 Task: Select Convenience. Add to cart, from 7-Eleven for 779 Spadafore Drive, State College, Pennsylvania 16803, Cell Number 814-822-2457, following items : Seasonal Fruit Blend - 3, Powerade Ion 4 Strawberry Lemonade Sport Drink - 3, Penrose Tijuana Mama Pickled Sausage - 4, 7-Select Hot Pickle Bites - 1, Nissin Hot & Spicy Chicken Noodle Bowl  - 2
Action: Mouse moved to (243, 112)
Screenshot: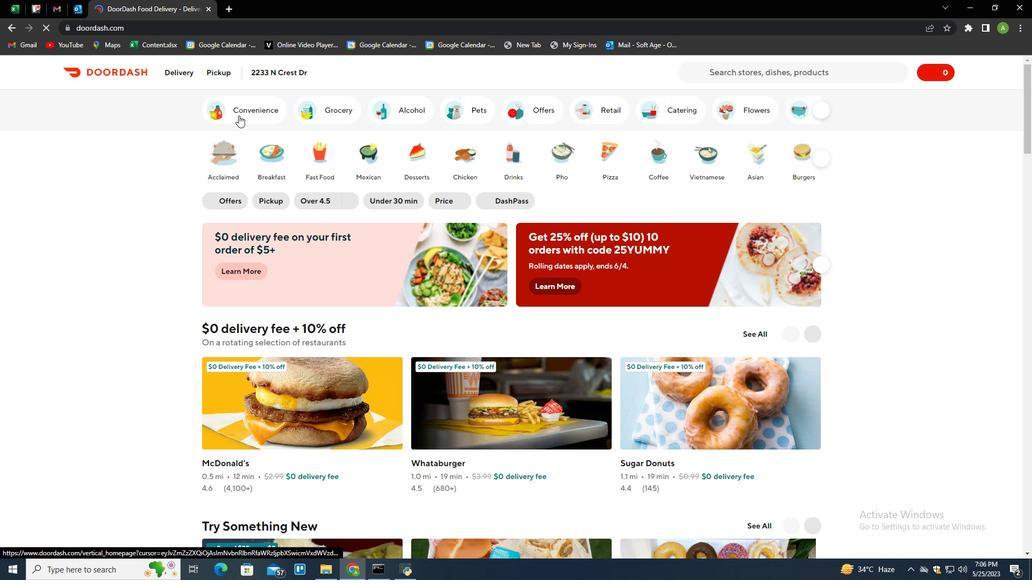 
Action: Mouse pressed left at (243, 112)
Screenshot: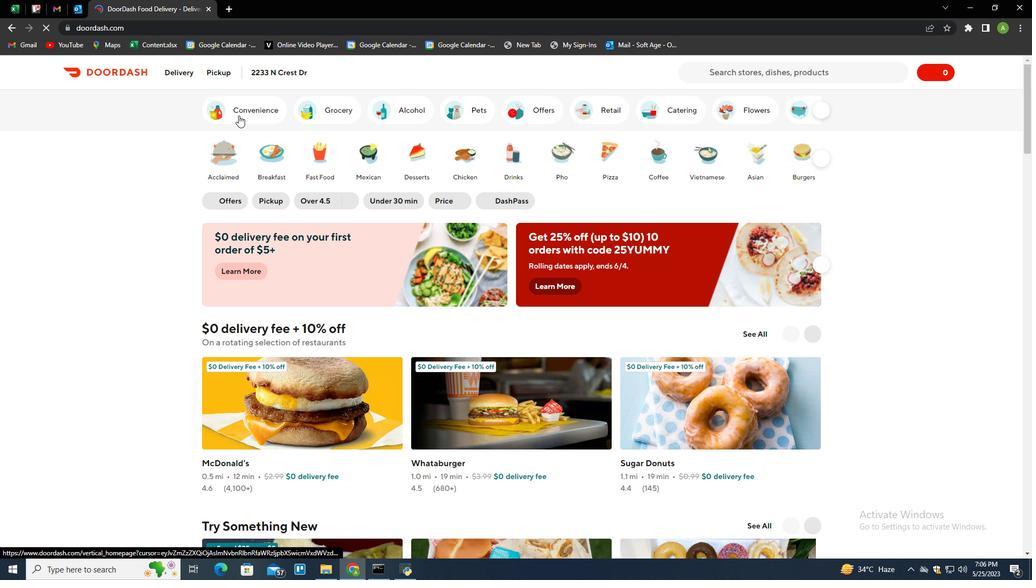 
Action: Mouse moved to (682, 346)
Screenshot: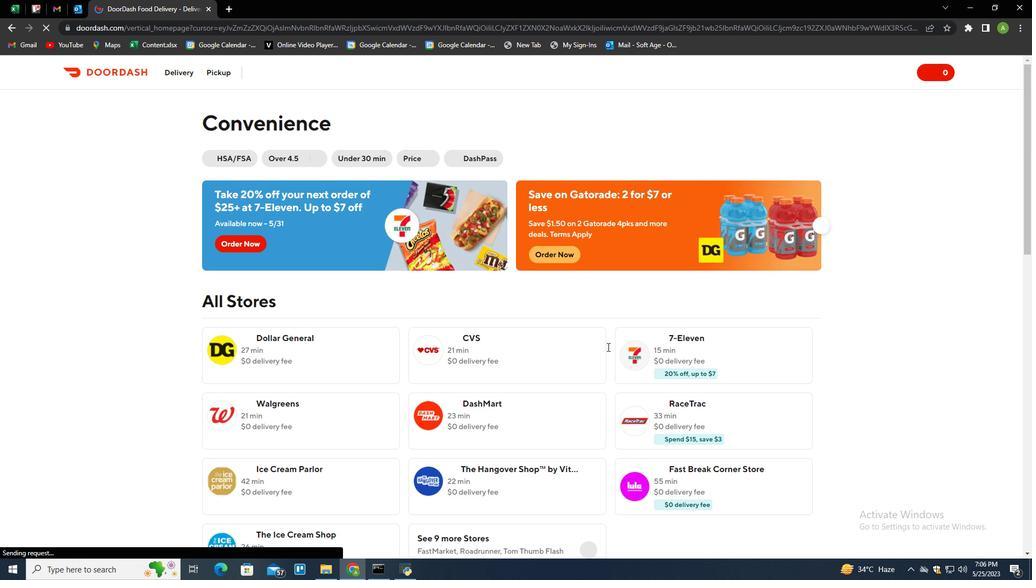 
Action: Mouse pressed left at (682, 346)
Screenshot: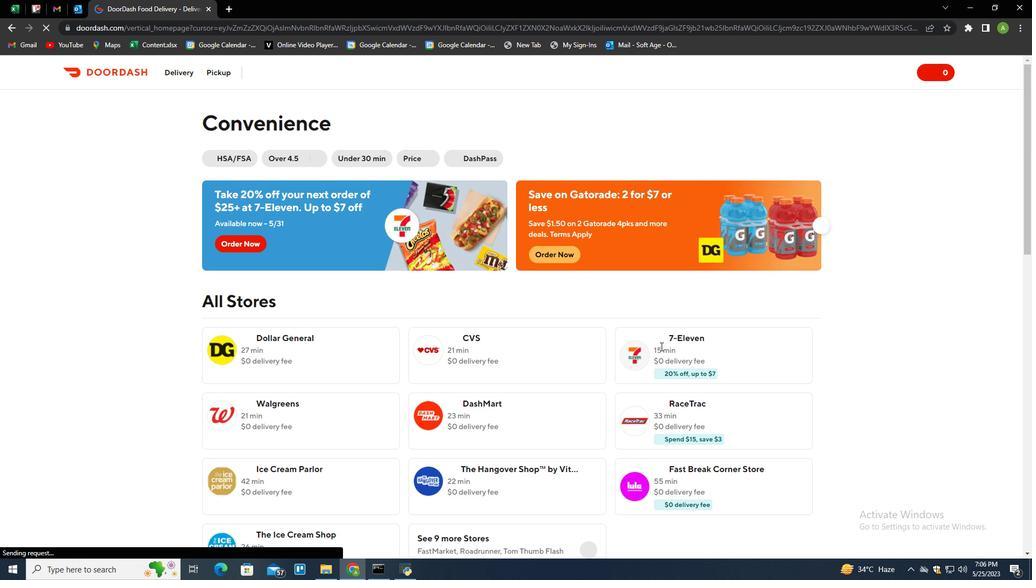 
Action: Mouse moved to (225, 73)
Screenshot: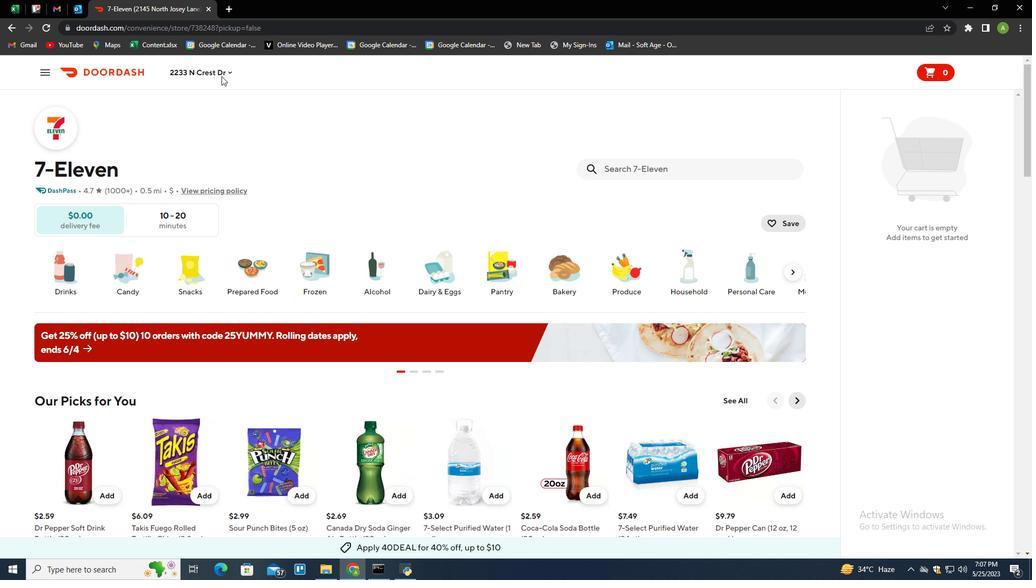 
Action: Mouse pressed left at (225, 73)
Screenshot: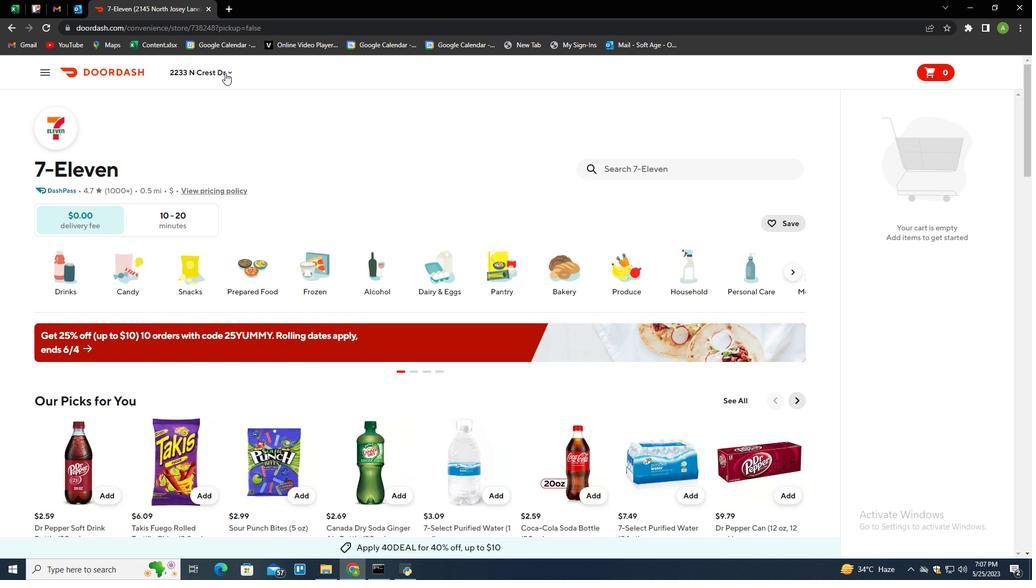 
Action: Mouse moved to (229, 117)
Screenshot: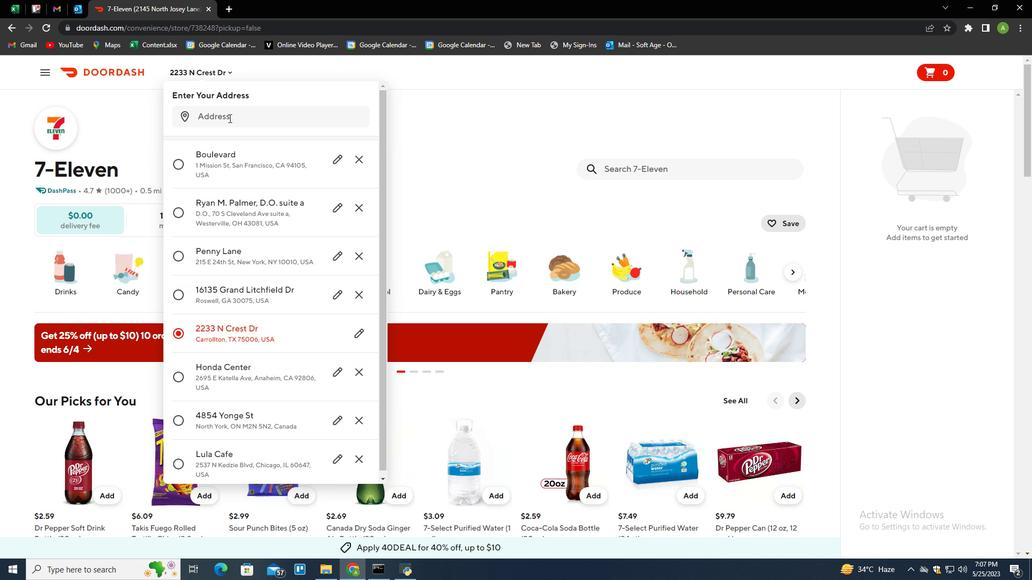 
Action: Mouse pressed left at (229, 117)
Screenshot: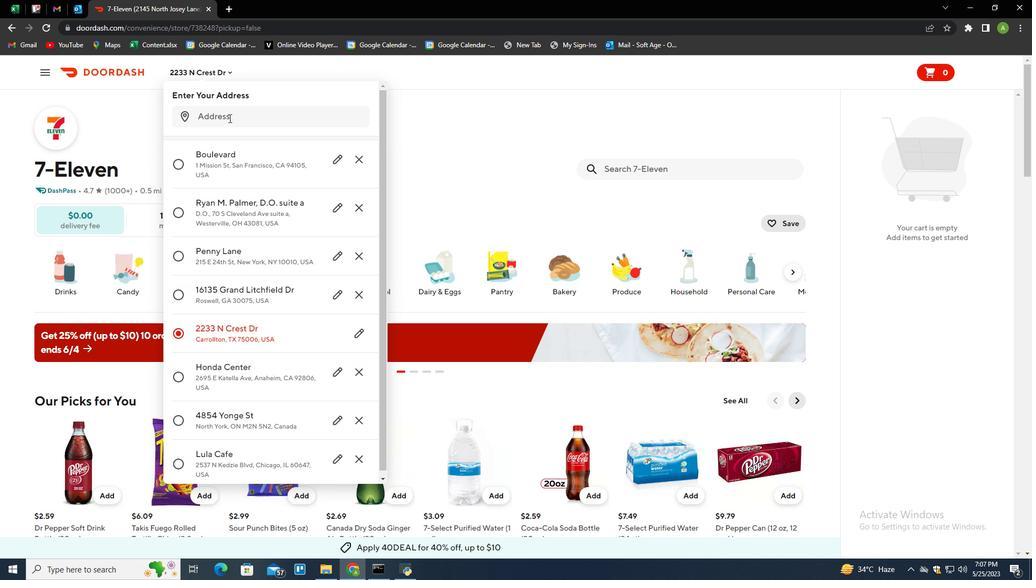 
Action: Key pressed 79<Key.backspace>79<Key.space>spanda<Key.backspace><Key.backspace><Key.backspace>dafore<Key.space>drive<Key.space><Key.backspace>,<Key.space>state<Key.space>college,<Key.space>pennsylvania<Key.space>16803<Key.enter>
Screenshot: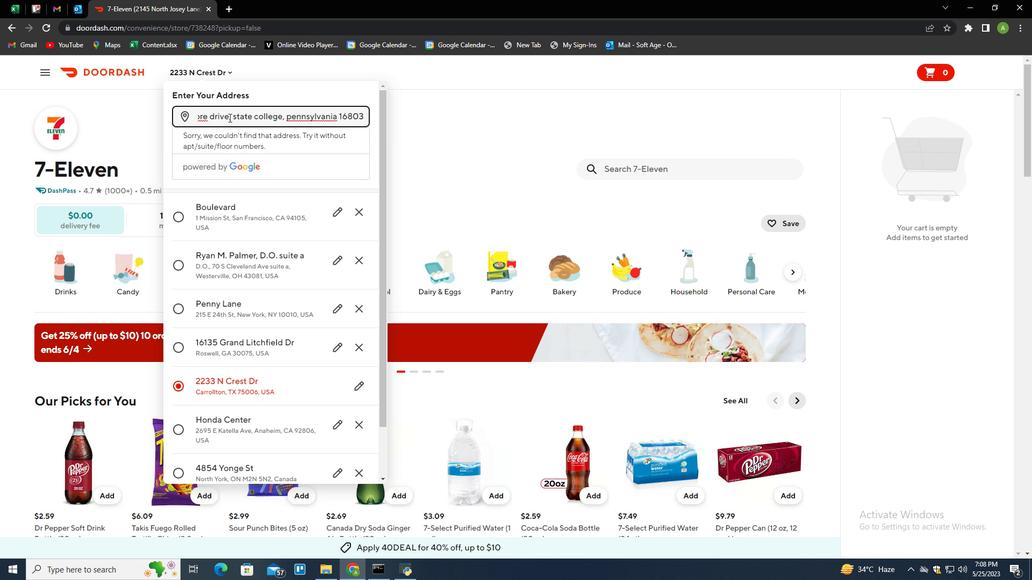 
Action: Mouse moved to (324, 435)
Screenshot: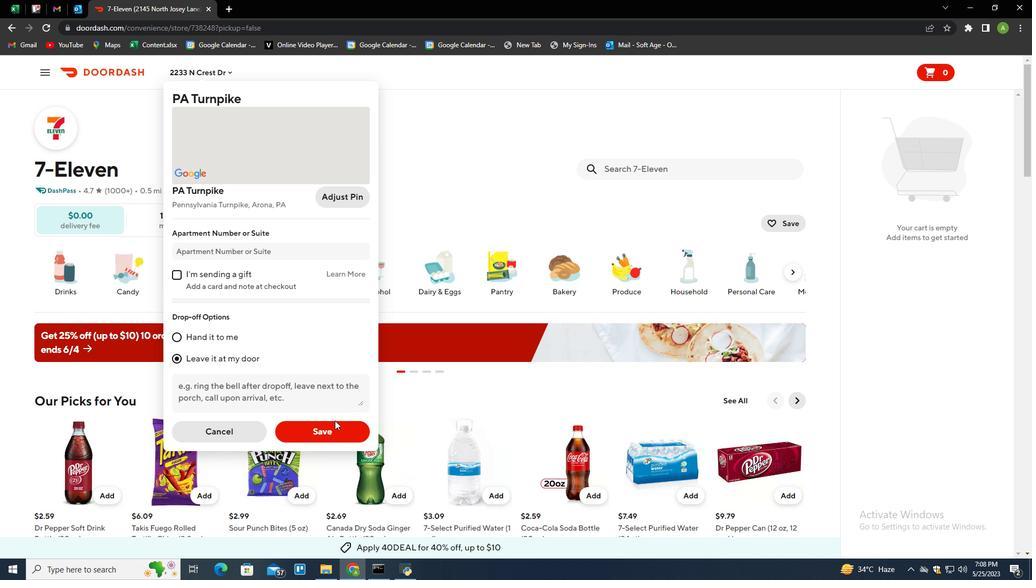 
Action: Mouse pressed left at (324, 435)
Screenshot: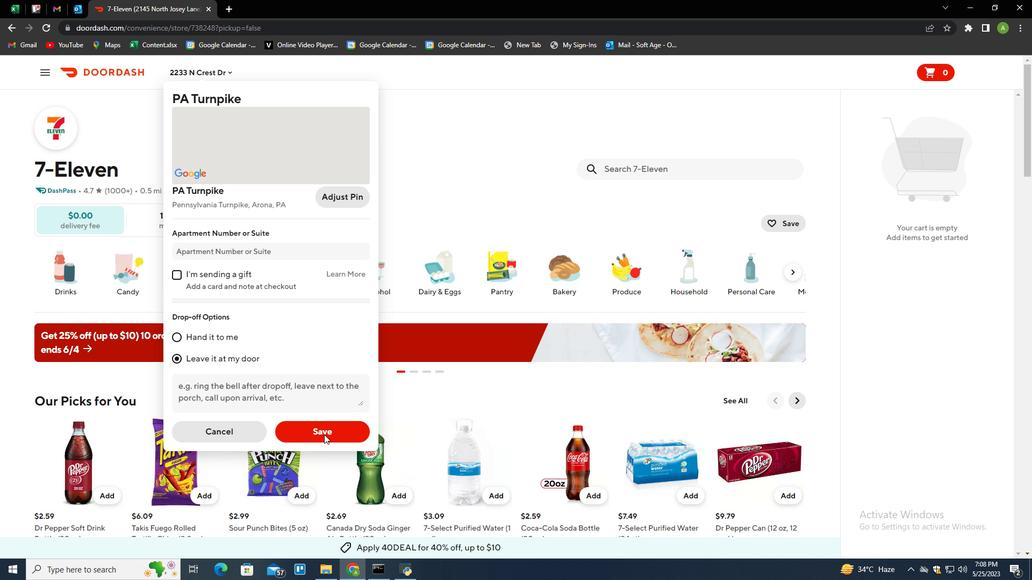 
Action: Mouse moved to (628, 162)
Screenshot: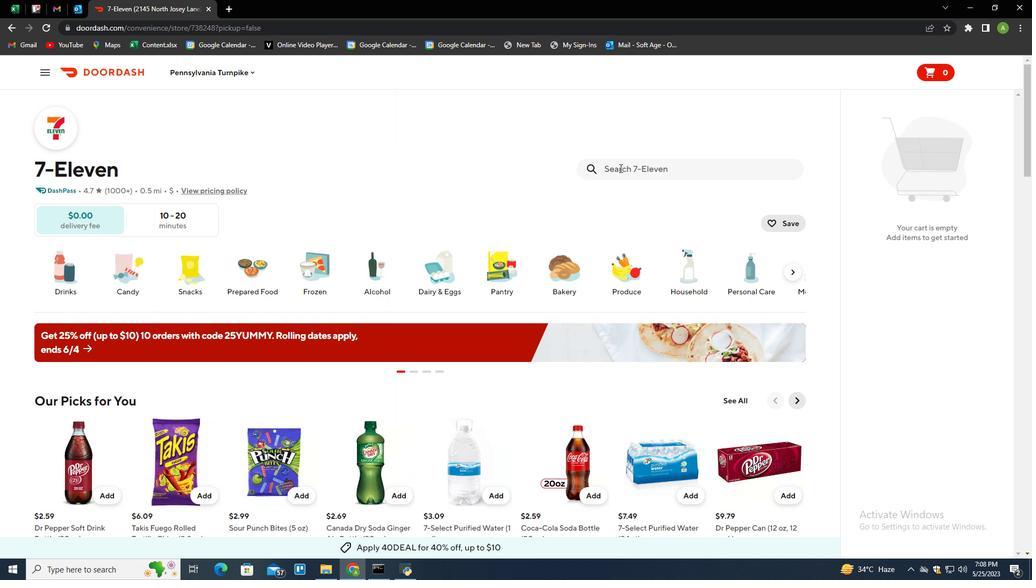 
Action: Mouse pressed left at (628, 162)
Screenshot: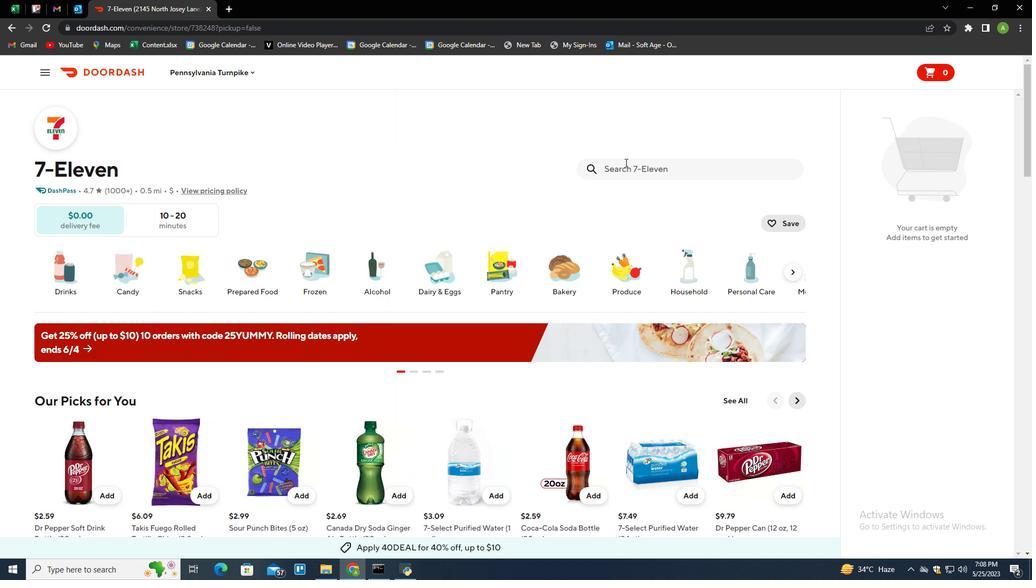
Action: Mouse moved to (627, 166)
Screenshot: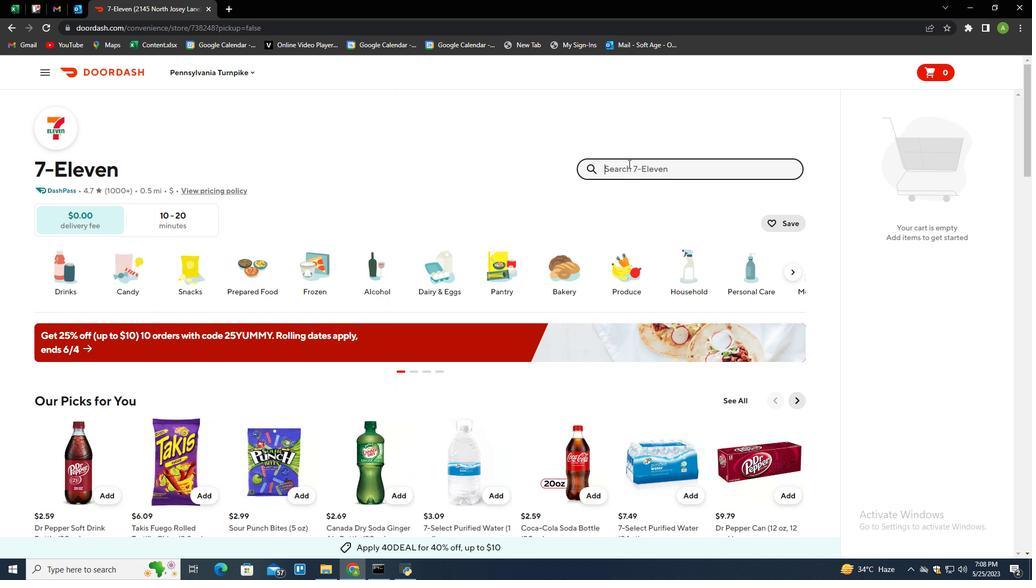 
Action: Key pressed seasonal<Key.space>fruit<Key.space>blend<Key.enter>
Screenshot: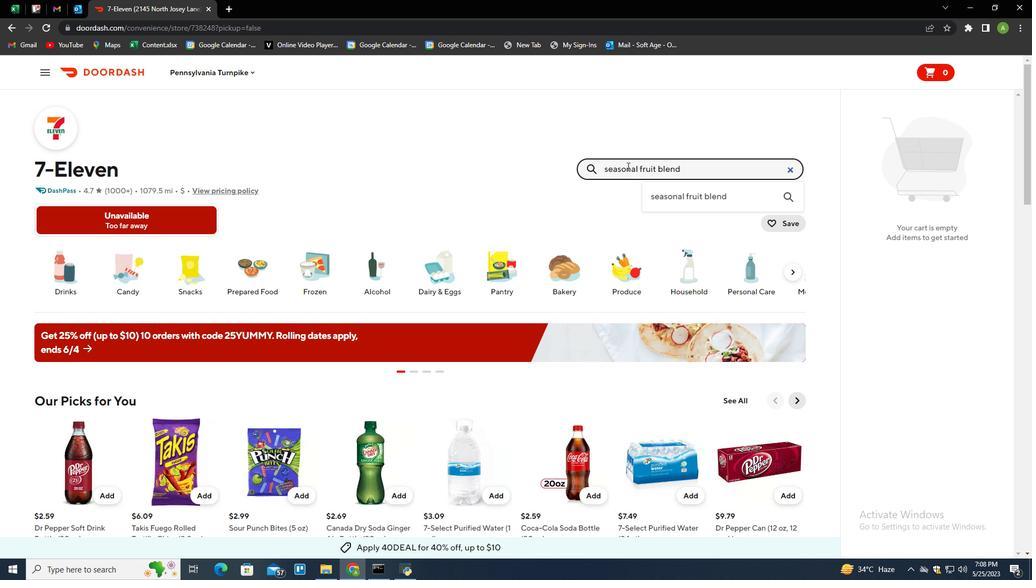 
Action: Mouse moved to (88, 277)
Screenshot: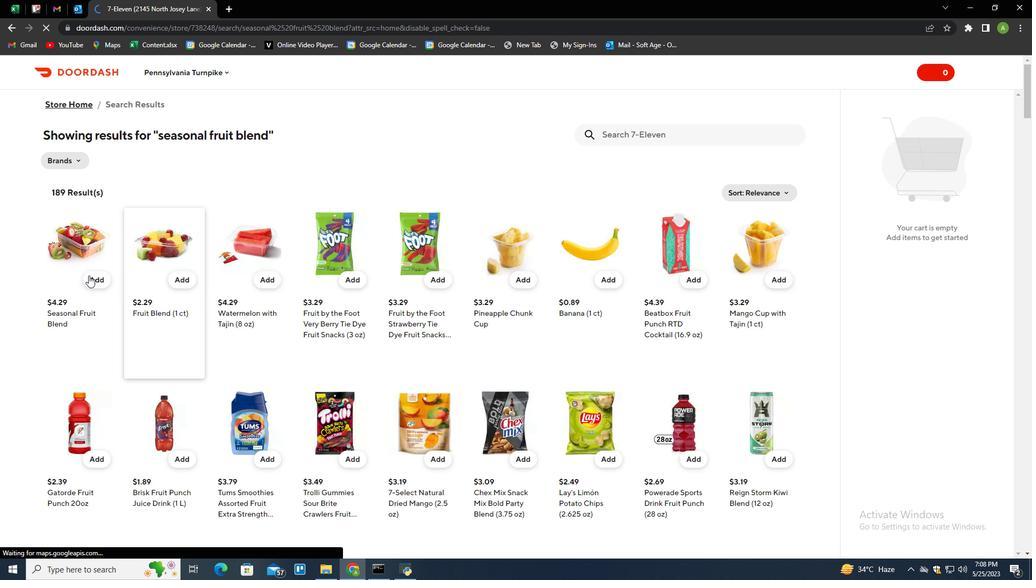 
Action: Mouse pressed left at (88, 277)
Screenshot: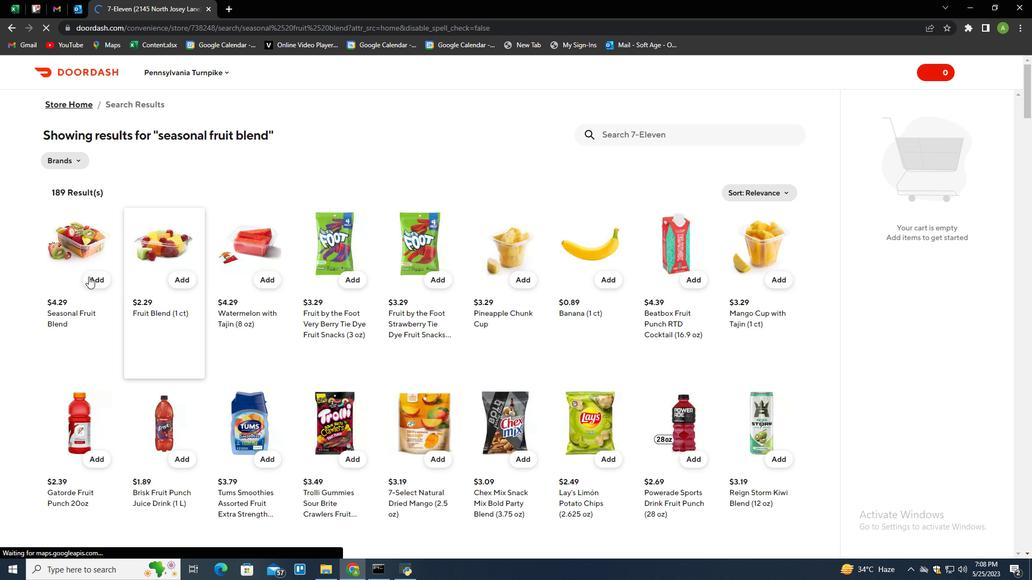 
Action: Mouse moved to (995, 186)
Screenshot: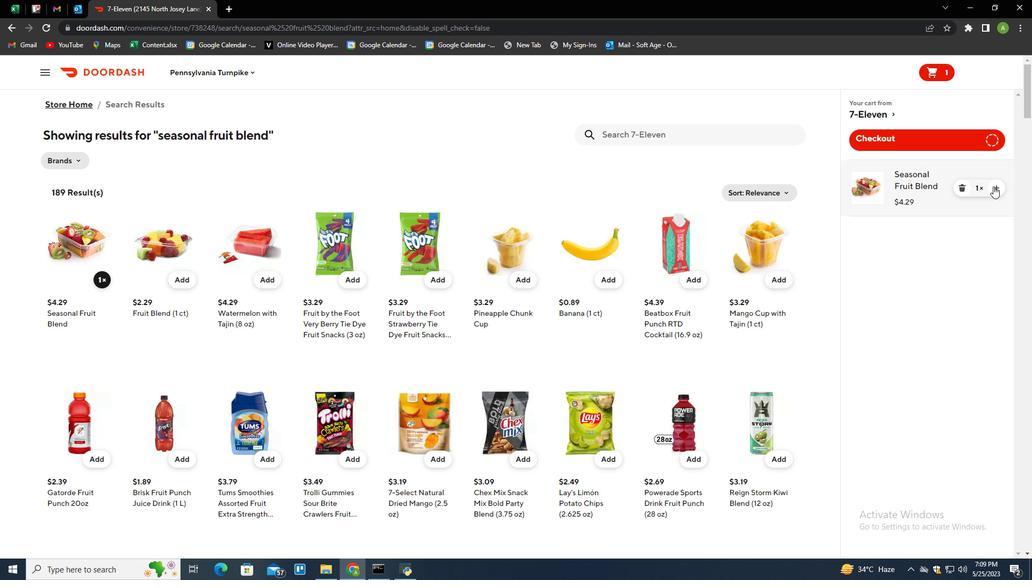 
Action: Mouse pressed left at (995, 186)
Screenshot: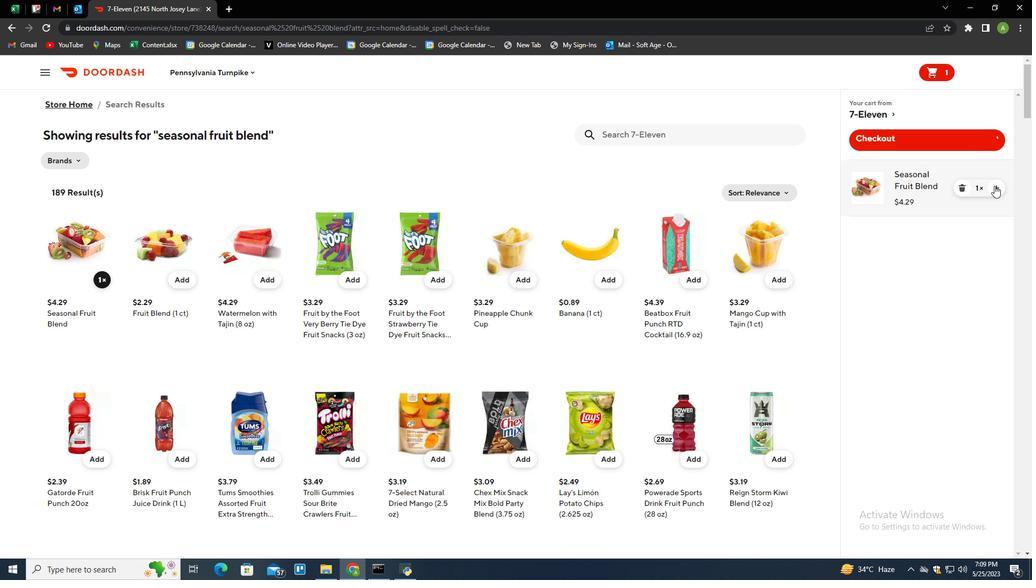 
Action: Mouse pressed left at (995, 186)
Screenshot: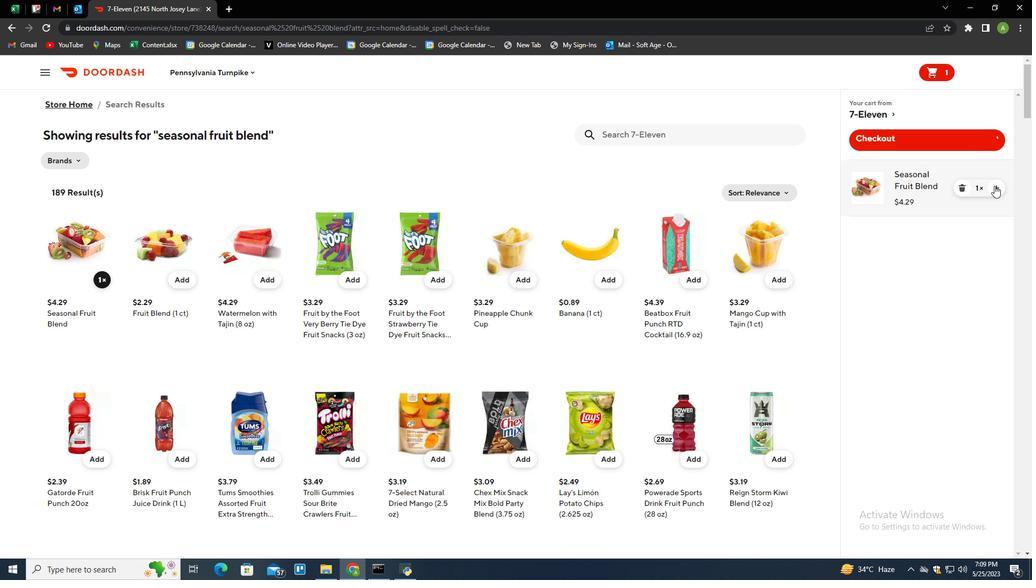 
Action: Mouse moved to (692, 140)
Screenshot: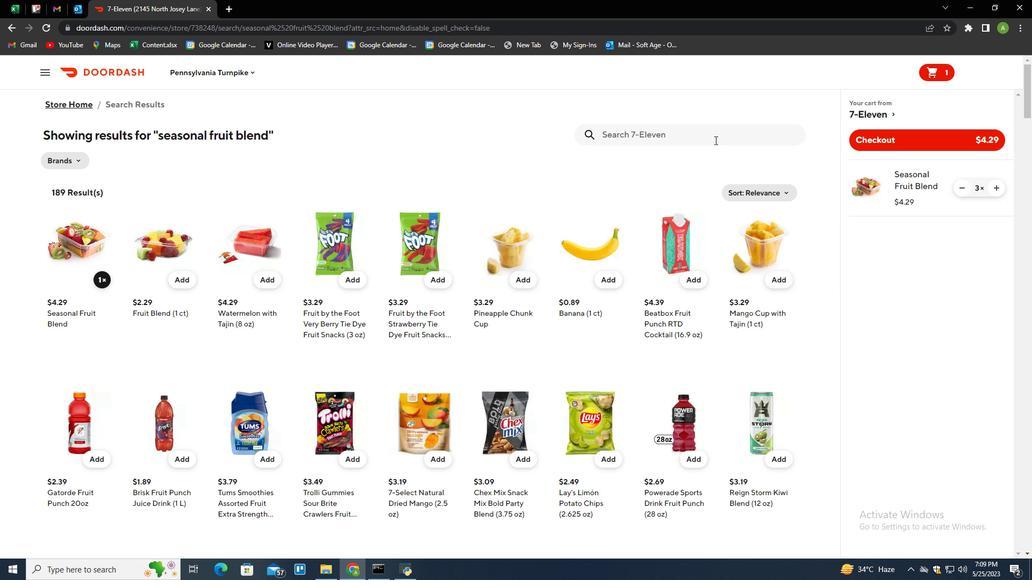 
Action: Mouse pressed left at (692, 140)
Screenshot: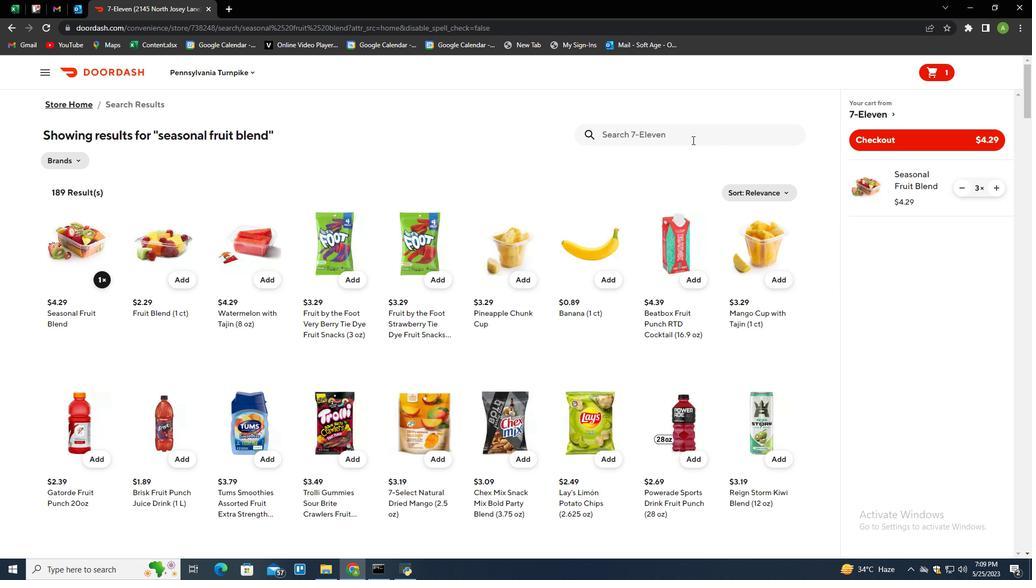 
Action: Key pressed powerade<Key.space>lon<Key.space>4<Key.space>strawberry<Key.space>lemonade<Key.space>sport<Key.space>drink<Key.enter>
Screenshot: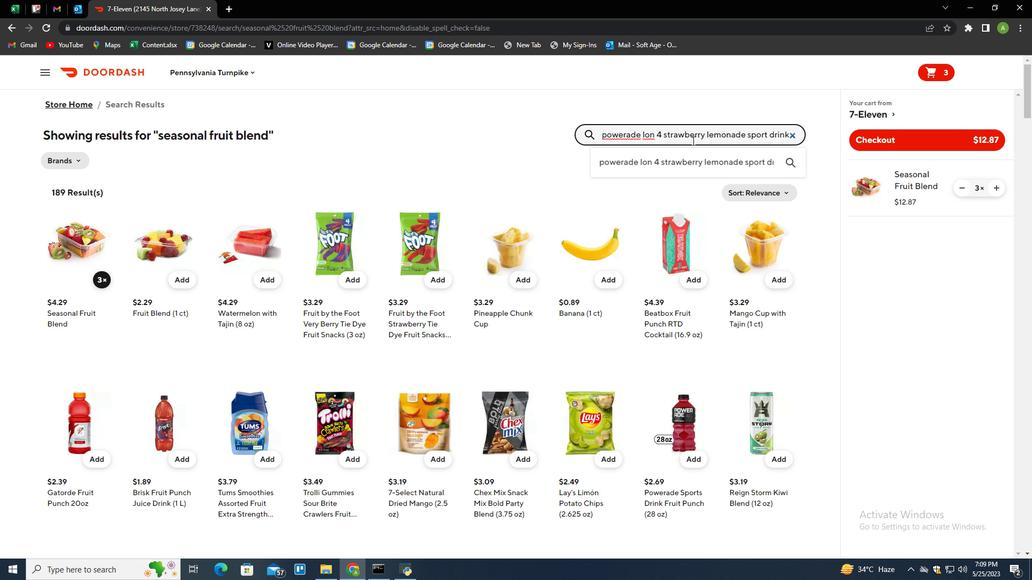 
Action: Mouse moved to (90, 281)
Screenshot: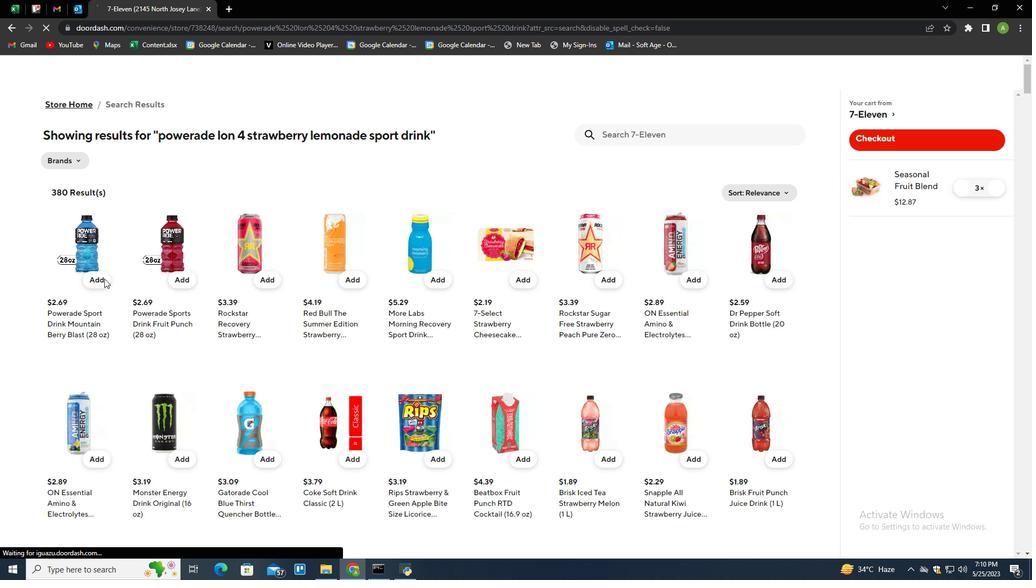 
Action: Mouse pressed left at (90, 281)
Screenshot: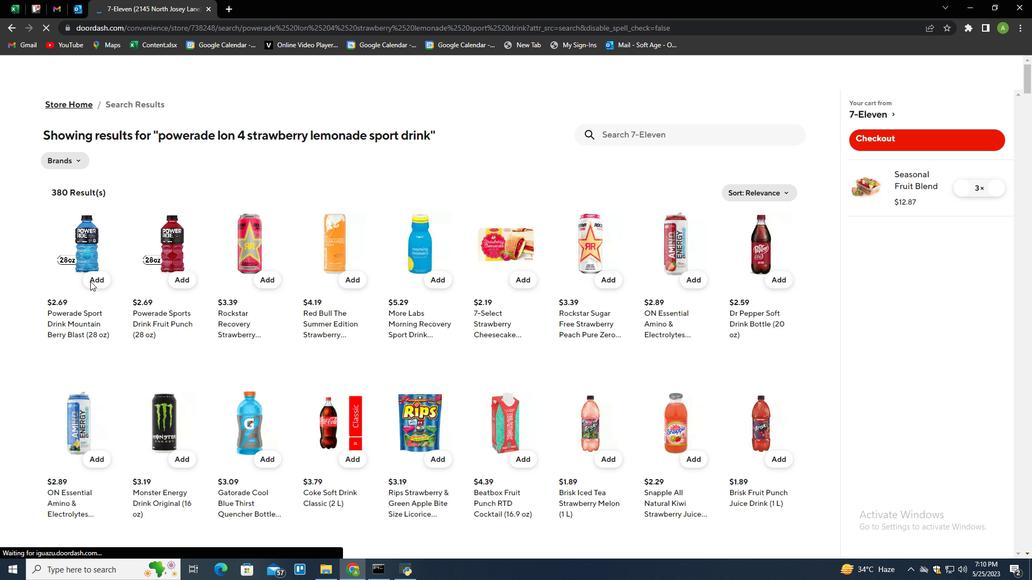
Action: Mouse moved to (1000, 240)
Screenshot: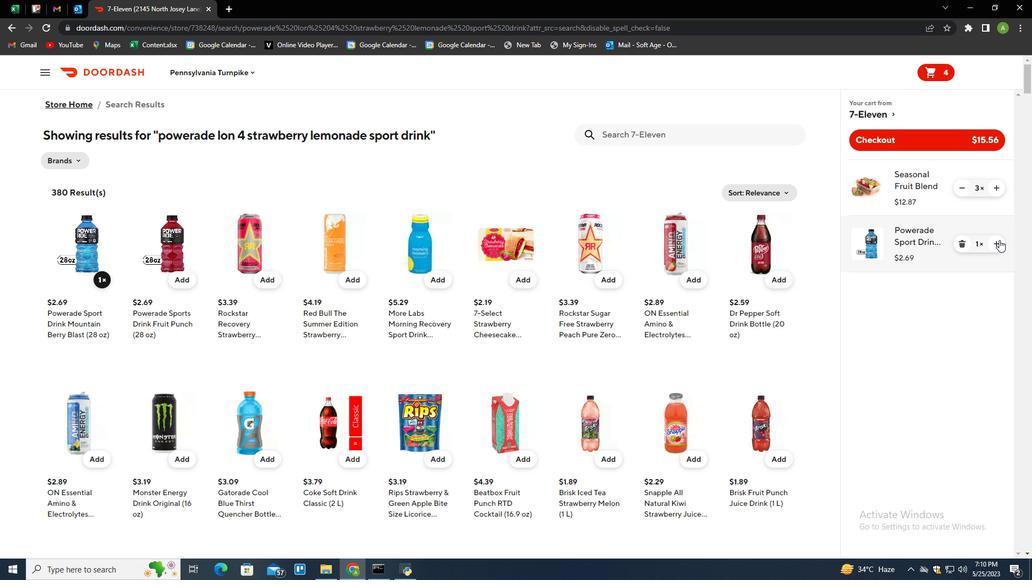 
Action: Mouse pressed left at (1000, 240)
Screenshot: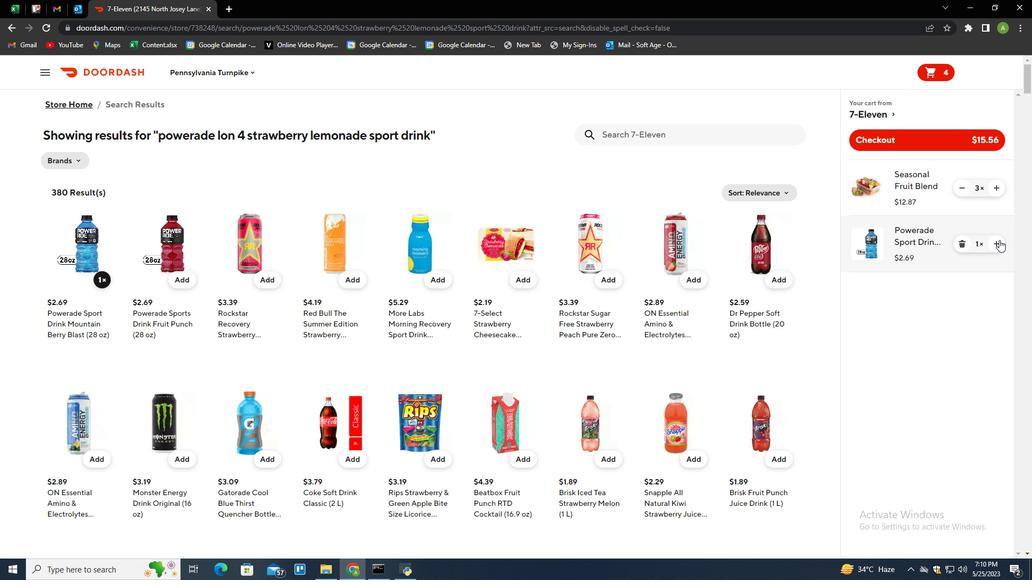 
Action: Mouse moved to (999, 240)
Screenshot: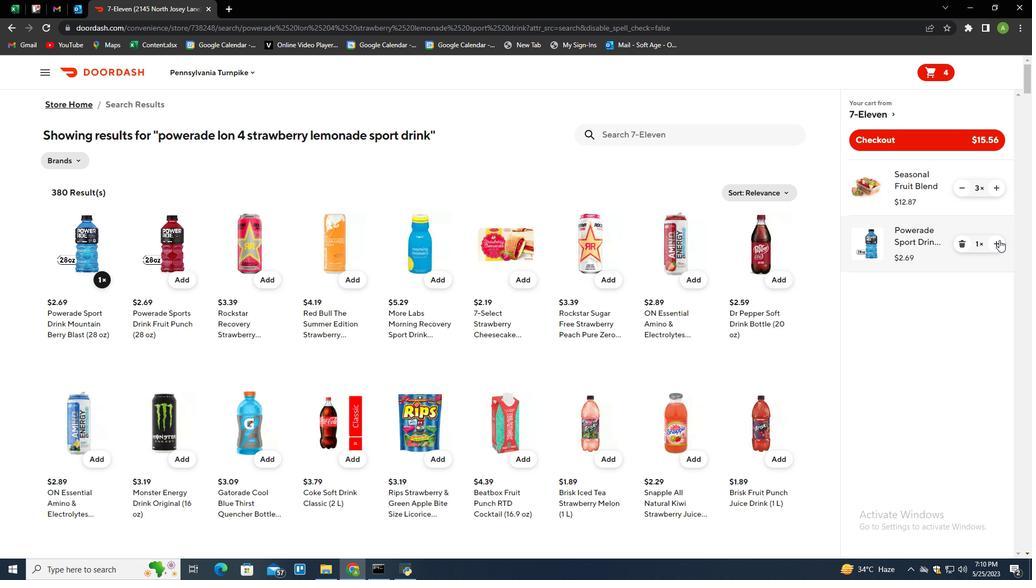 
Action: Mouse pressed left at (999, 240)
Screenshot: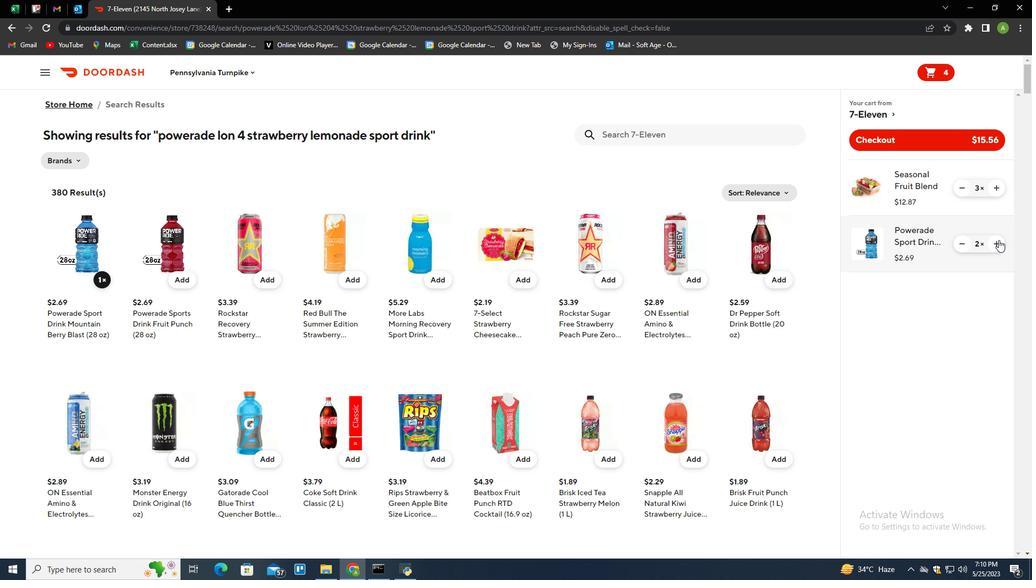 
Action: Mouse moved to (664, 140)
Screenshot: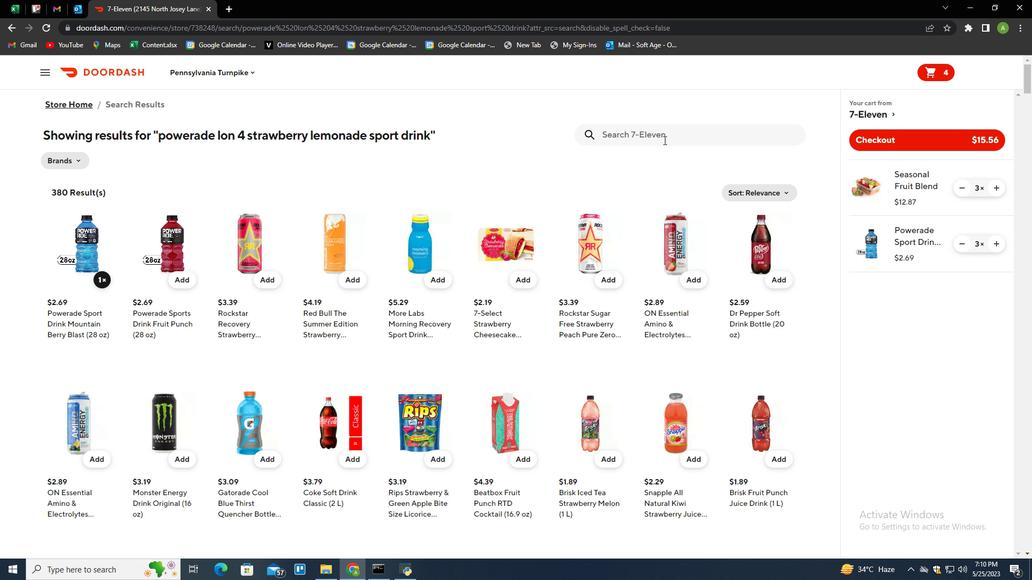 
Action: Mouse pressed left at (664, 140)
Screenshot: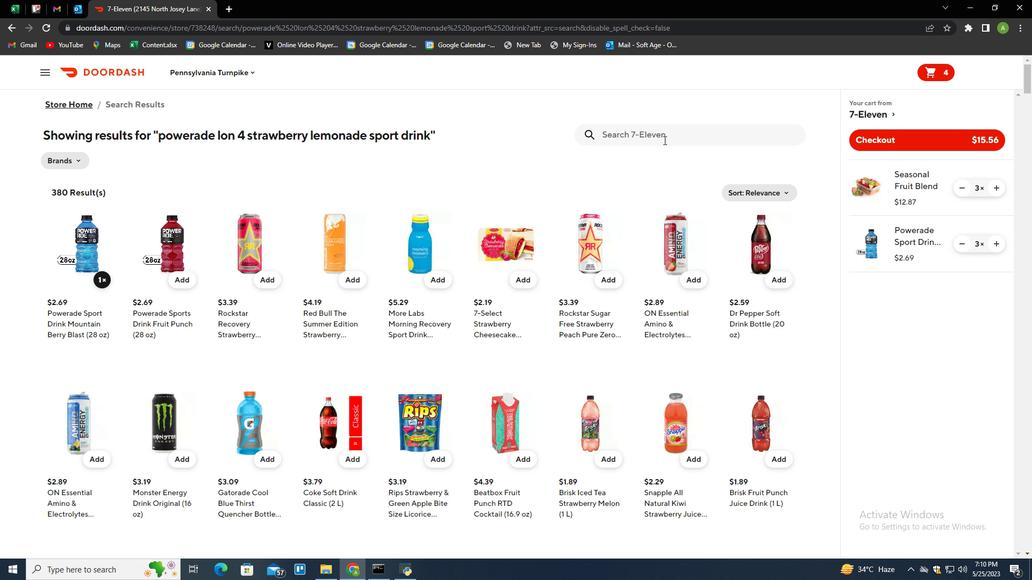 
Action: Key pressed penri<Key.backspace>ose<Key.space>tijuana<Key.space>mama<Key.space>pickled<Key.space>sausage<Key.enter>
Screenshot: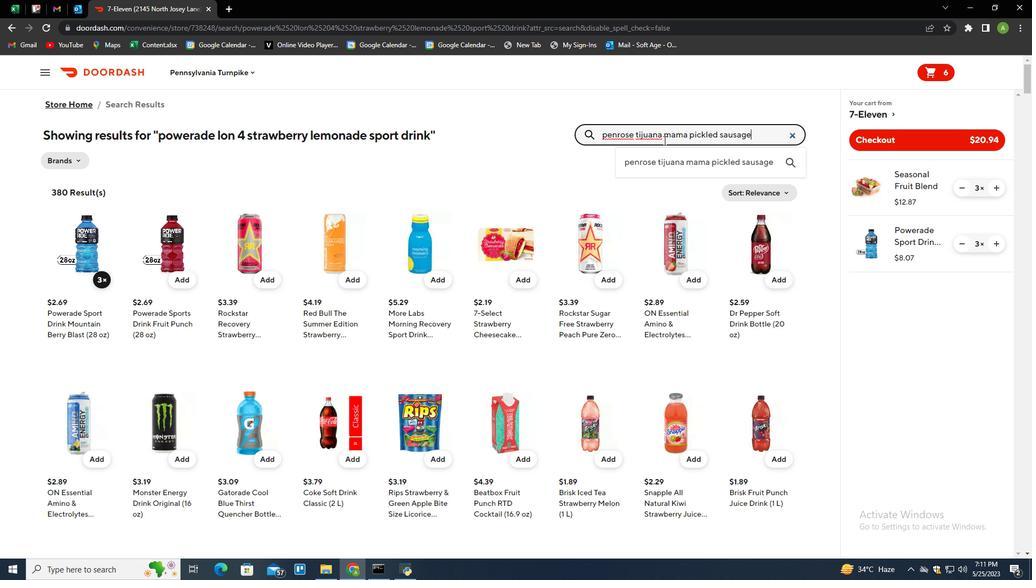 
Action: Mouse moved to (91, 285)
Screenshot: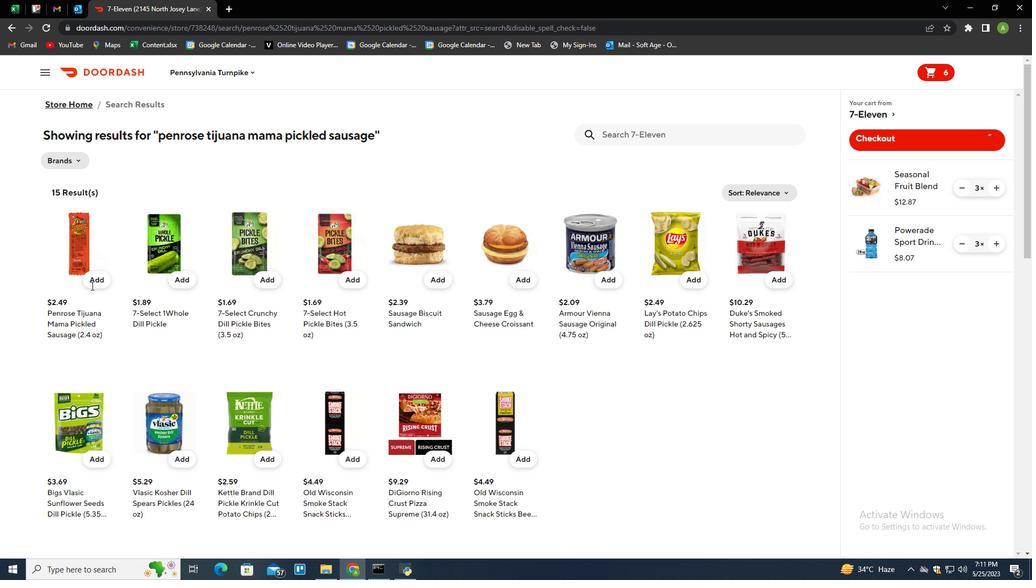 
Action: Mouse pressed left at (91, 285)
Screenshot: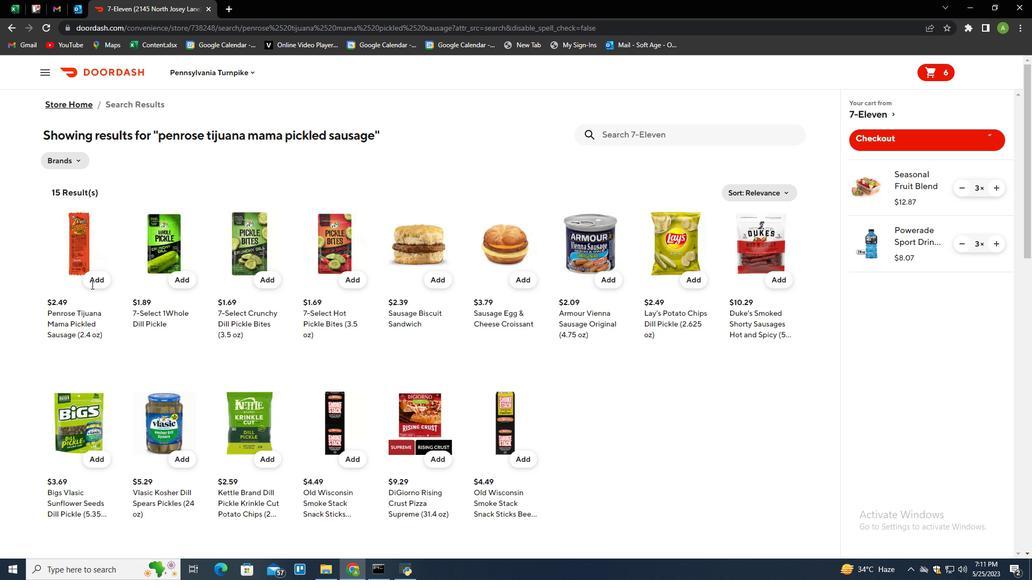 
Action: Mouse moved to (999, 298)
Screenshot: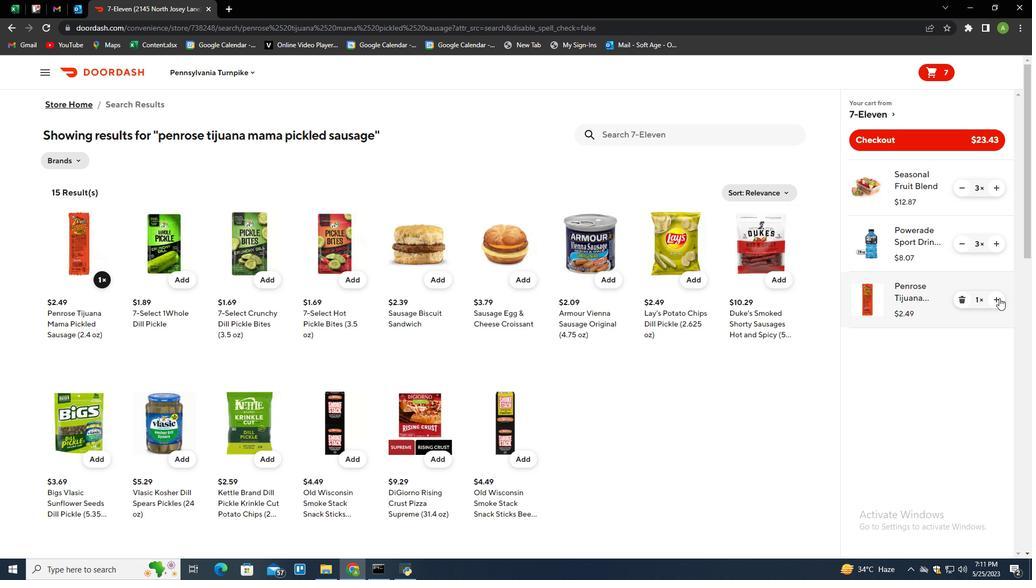 
Action: Mouse pressed left at (999, 298)
Screenshot: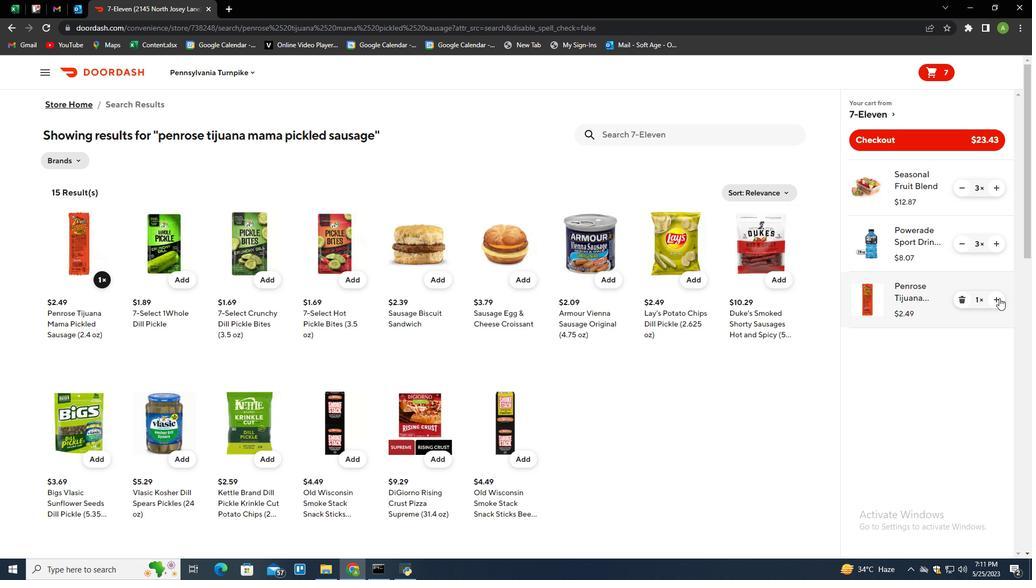 
Action: Mouse pressed left at (999, 298)
Screenshot: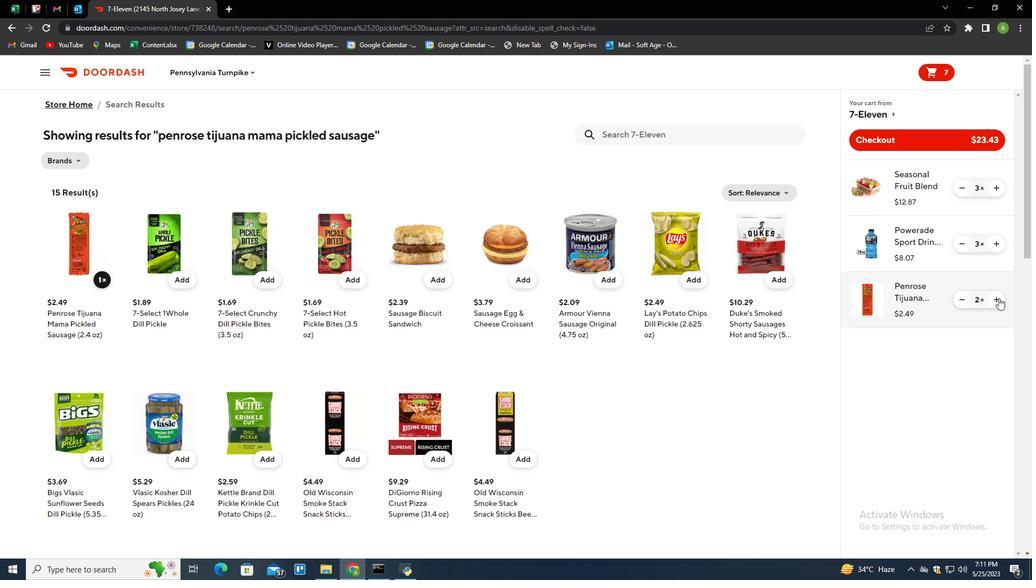 
Action: Mouse pressed left at (999, 298)
Screenshot: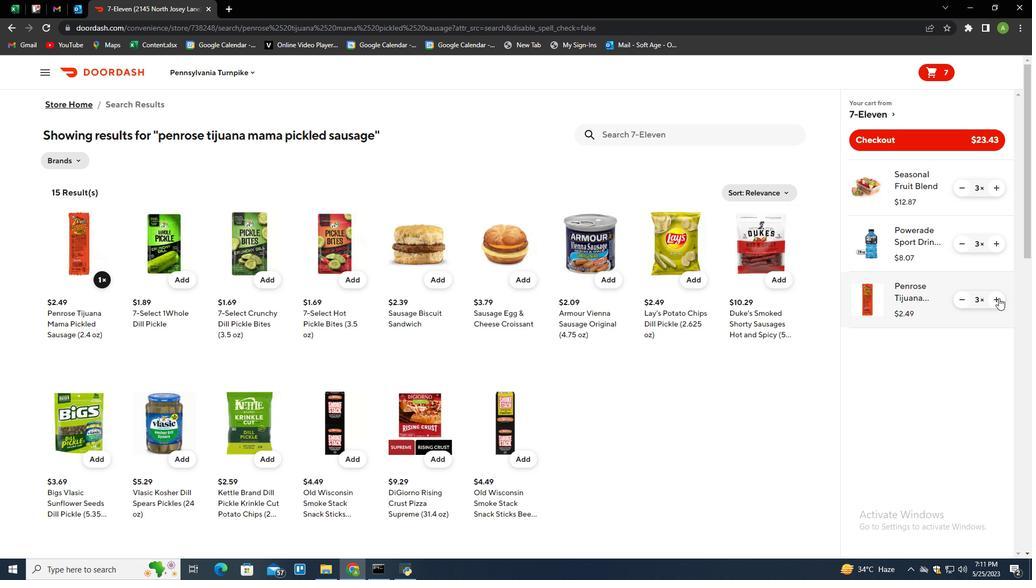 
Action: Mouse moved to (619, 127)
Screenshot: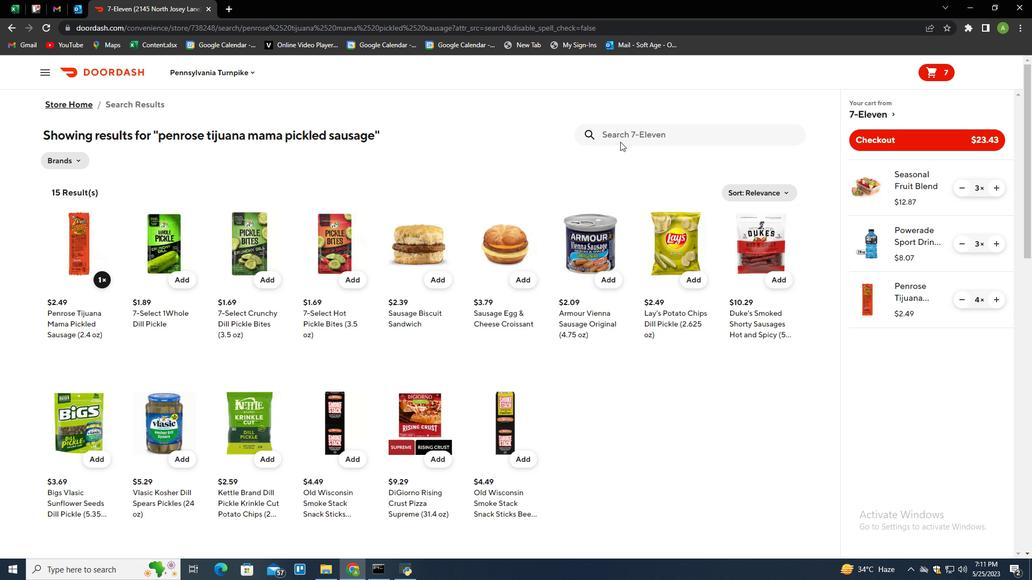 
Action: Mouse pressed left at (619, 127)
Screenshot: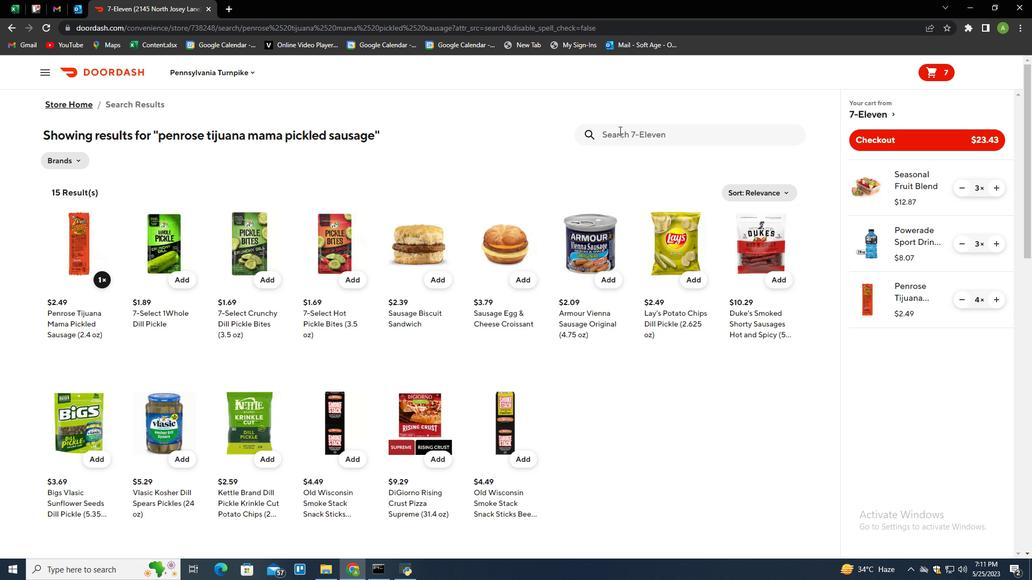 
Action: Mouse moved to (207, 200)
Screenshot: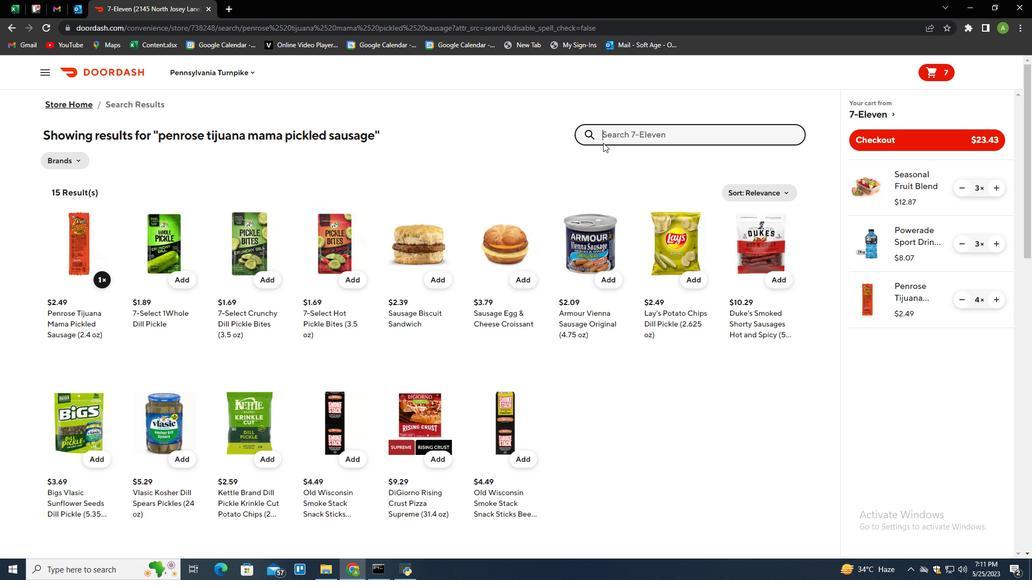 
Action: Key pressed 7-select<Key.space>hot<Key.space>picled<Key.space><Key.left><Key.left><Key.left><Key.left>k<Key.right><Key.right><Key.right><Key.right><Key.right><Key.right><Key.right><Key.right><Key.right>sausage<Key.backspace><Key.backspace><Key.backspace><Key.backspace><Key.backspace><Key.backspace><Key.backspace><Key.backspace><Key.backspace><Key.backspace>e<Key.space>bites<Key.enter>
Screenshot: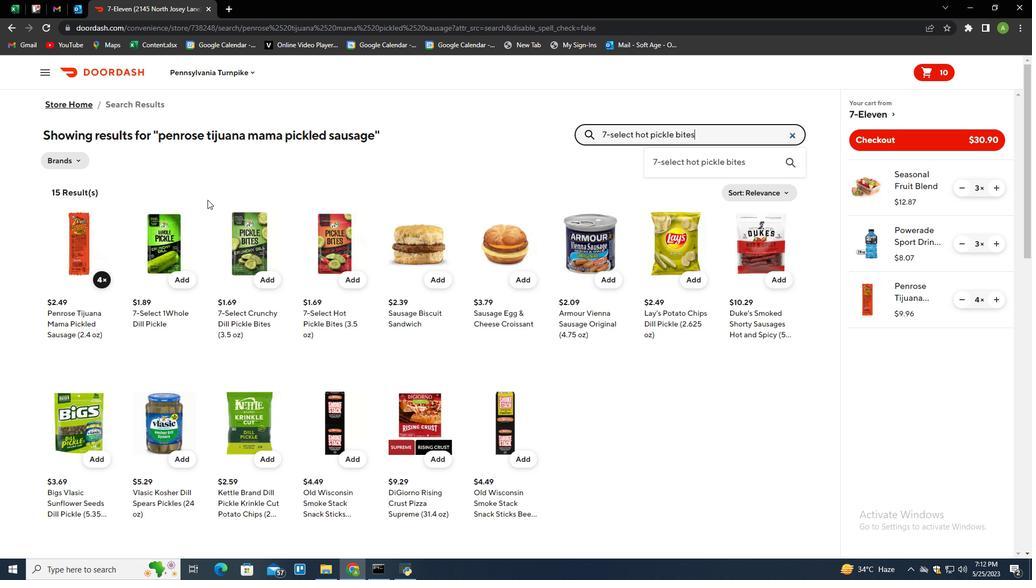 
Action: Mouse moved to (98, 279)
Screenshot: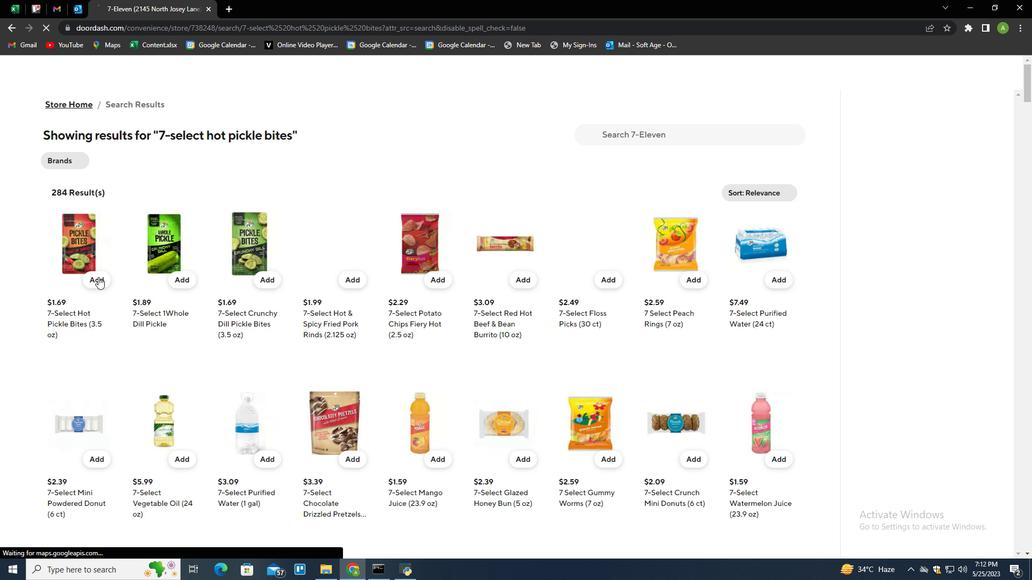 
Action: Mouse pressed left at (98, 279)
Screenshot: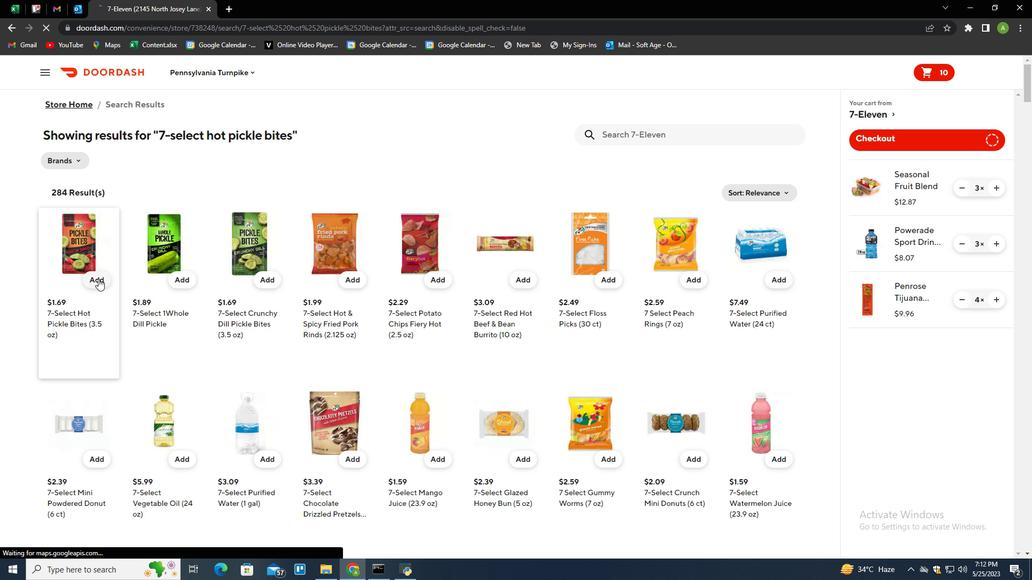 
Action: Mouse moved to (641, 118)
Screenshot: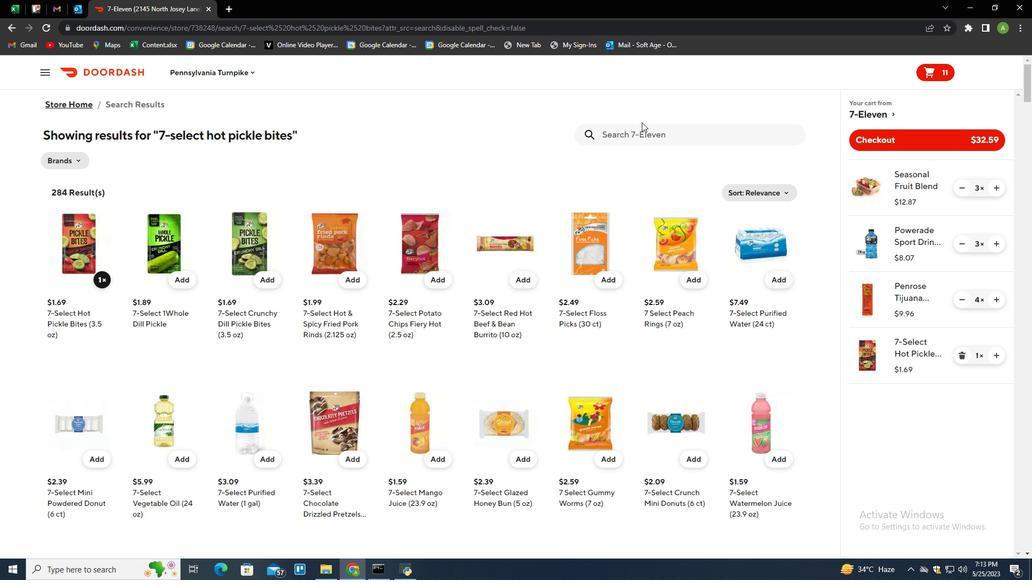 
Action: Mouse pressed left at (641, 118)
Screenshot: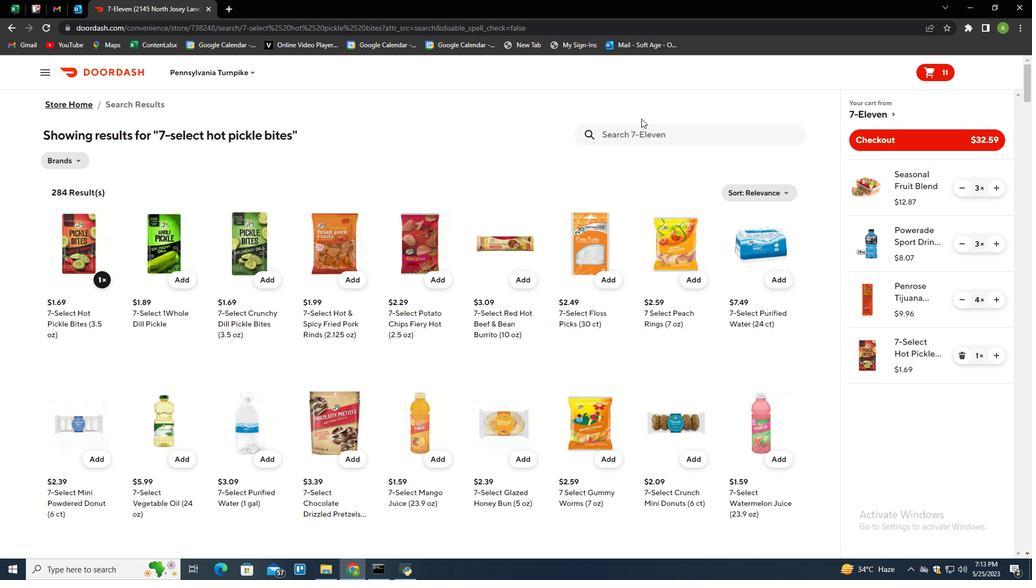 
Action: Mouse moved to (641, 128)
Screenshot: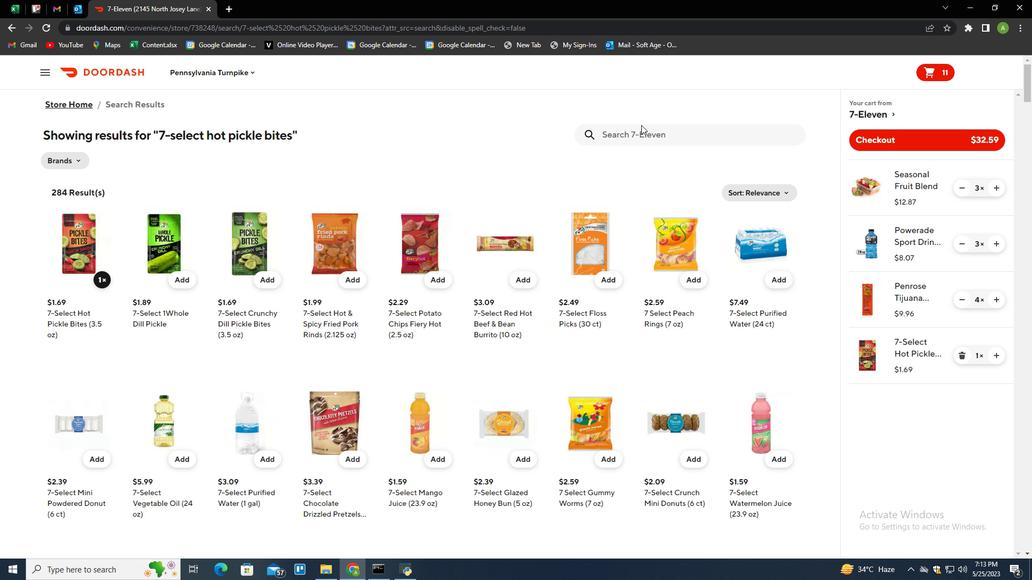 
Action: Mouse pressed left at (641, 128)
Screenshot: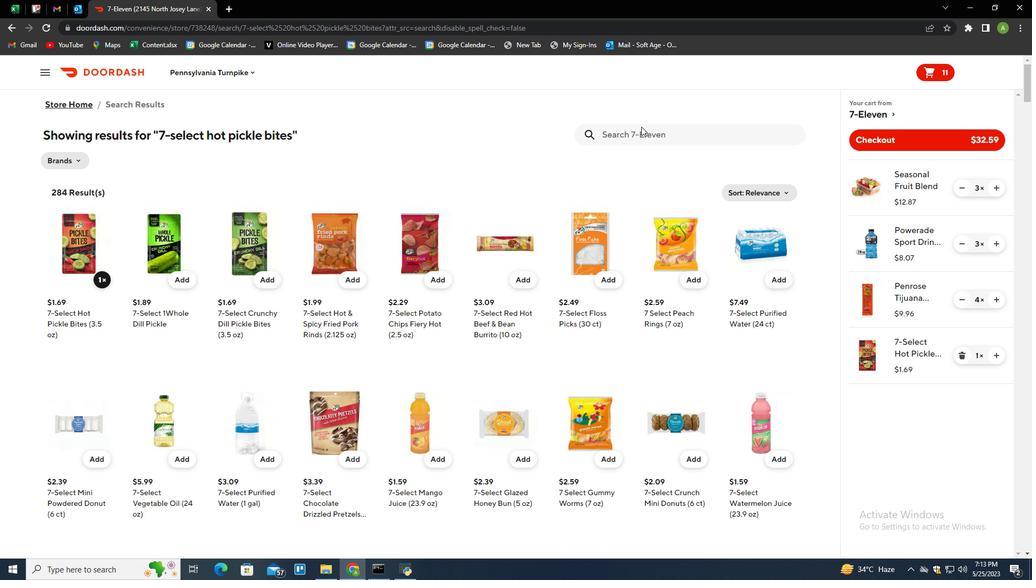 
Action: Mouse moved to (636, 140)
Screenshot: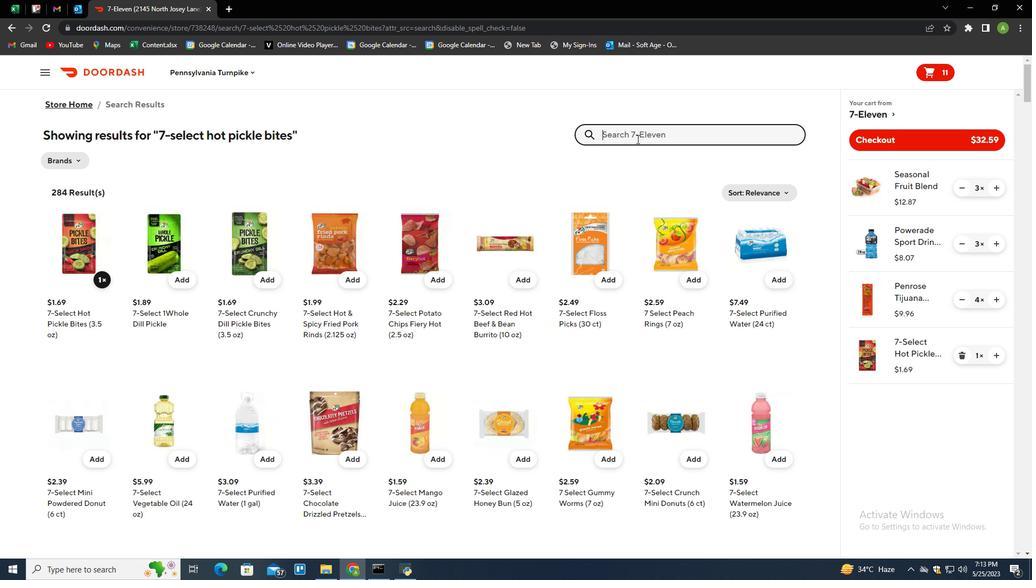 
Action: Key pressed nissin<Key.space>hot<Key.space><Key.shift>&<Key.space>spicy<Key.space>chicken<Key.space>noodle<Key.space>bowl<Key.enter>
Screenshot: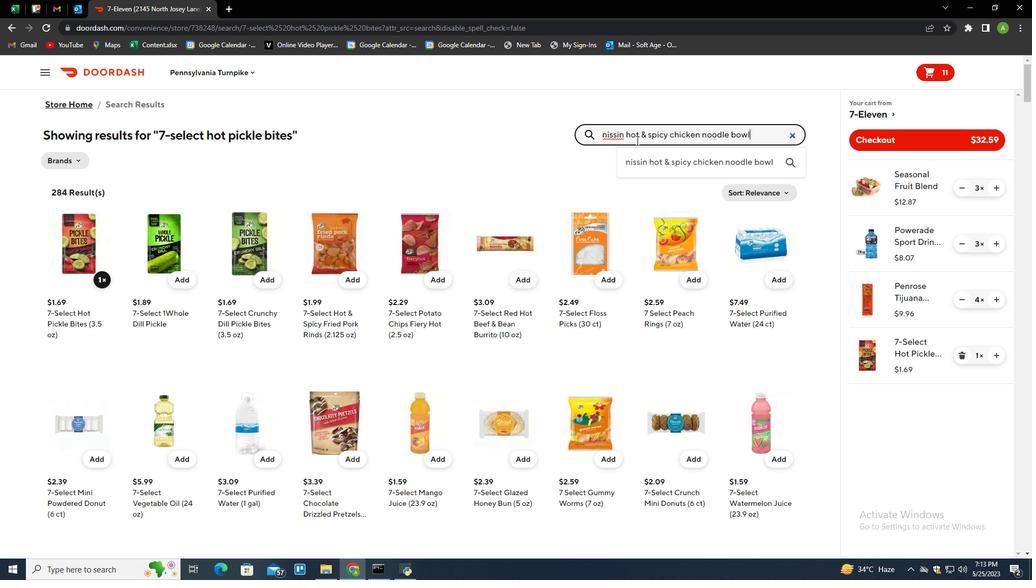 
Action: Mouse moved to (102, 280)
Screenshot: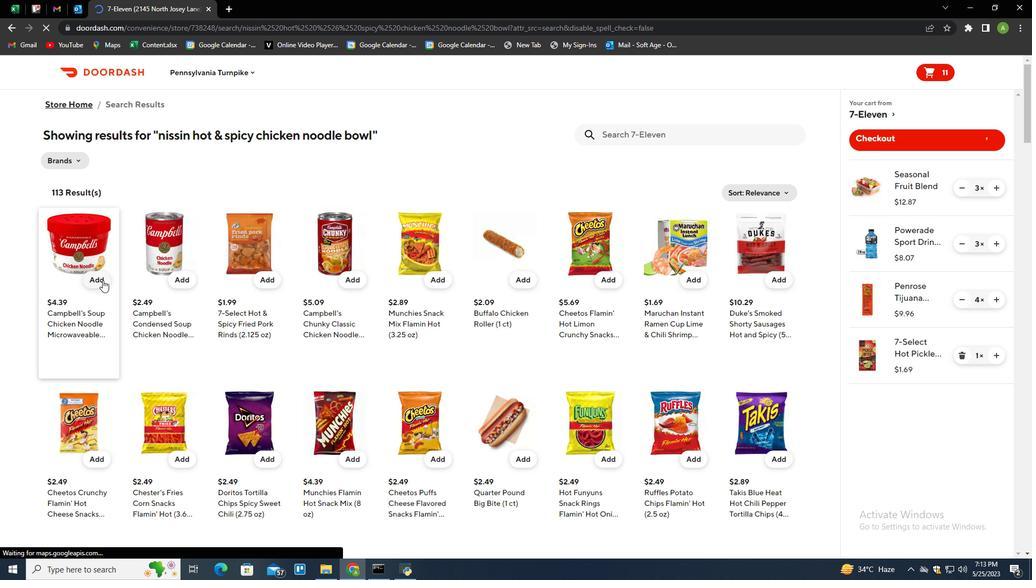 
Action: Mouse pressed left at (102, 280)
Screenshot: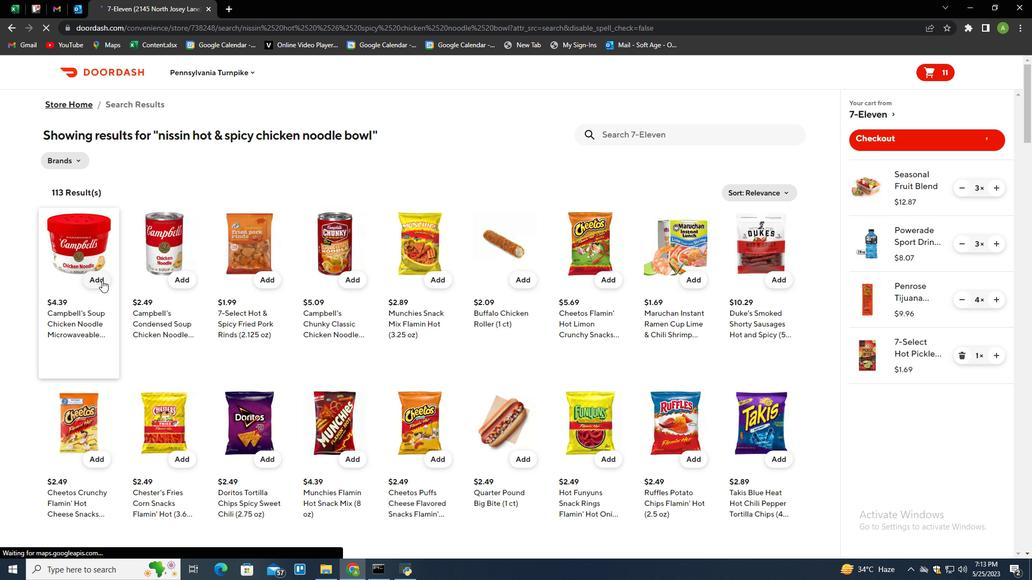 
Action: Mouse moved to (998, 410)
Screenshot: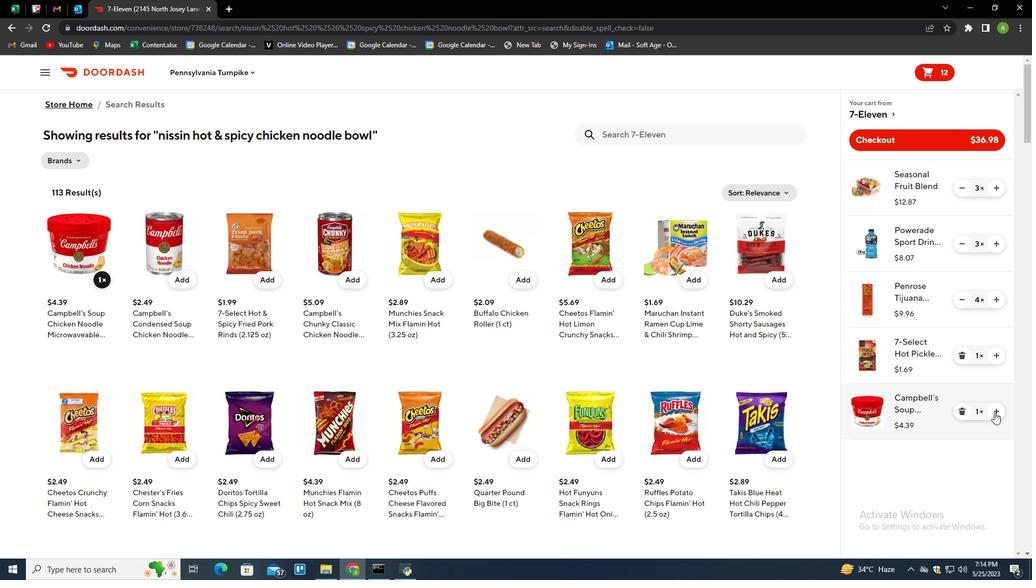 
Action: Mouse pressed left at (998, 410)
Screenshot: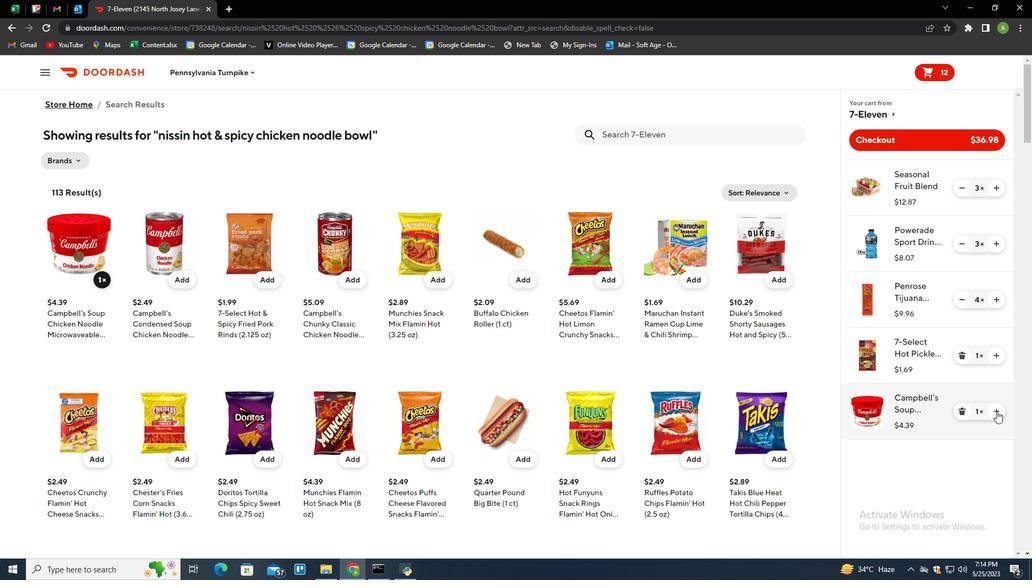 
Action: Mouse moved to (855, 143)
Screenshot: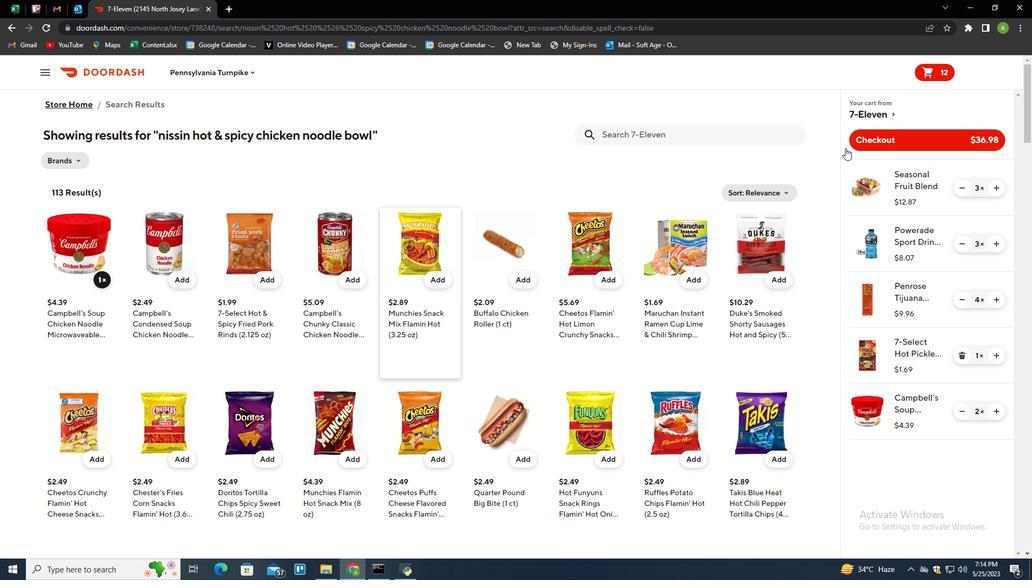 
Action: Mouse pressed left at (855, 143)
Screenshot: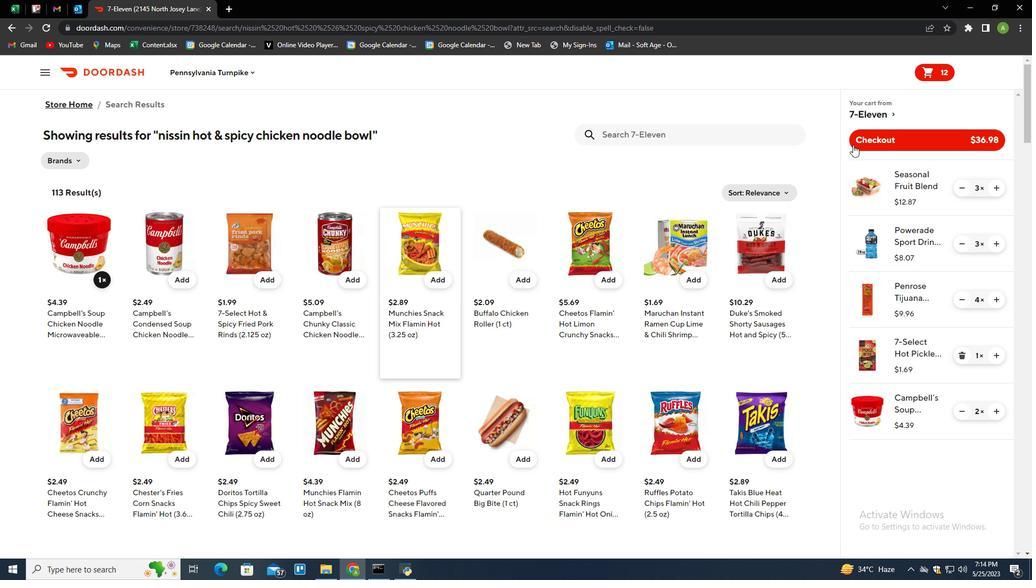 
Action: Mouse moved to (840, 152)
Screenshot: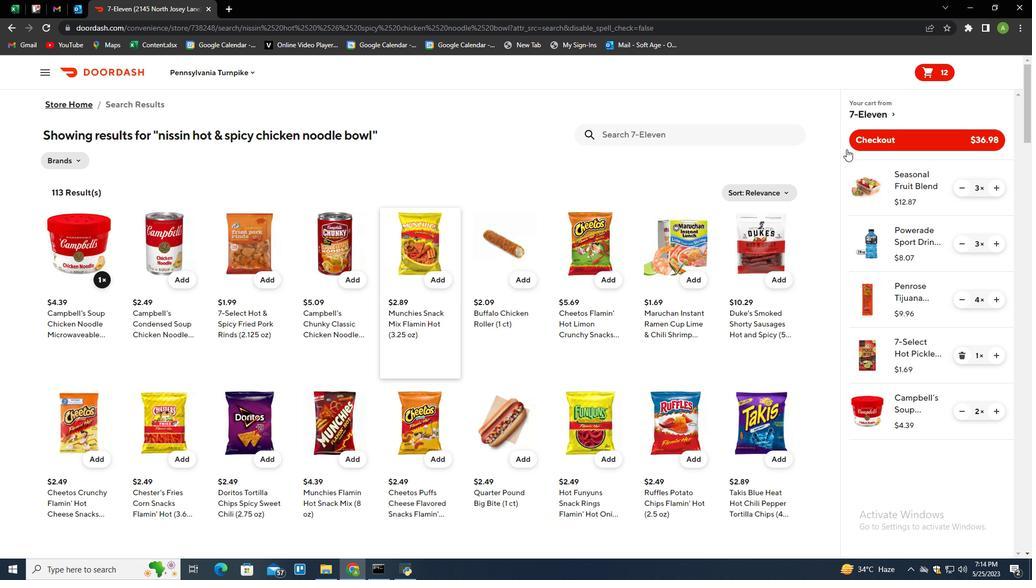 
